 Task: Update saved search with the price reduced in the last 7 days.
Action: Mouse moved to (722, 118)
Screenshot: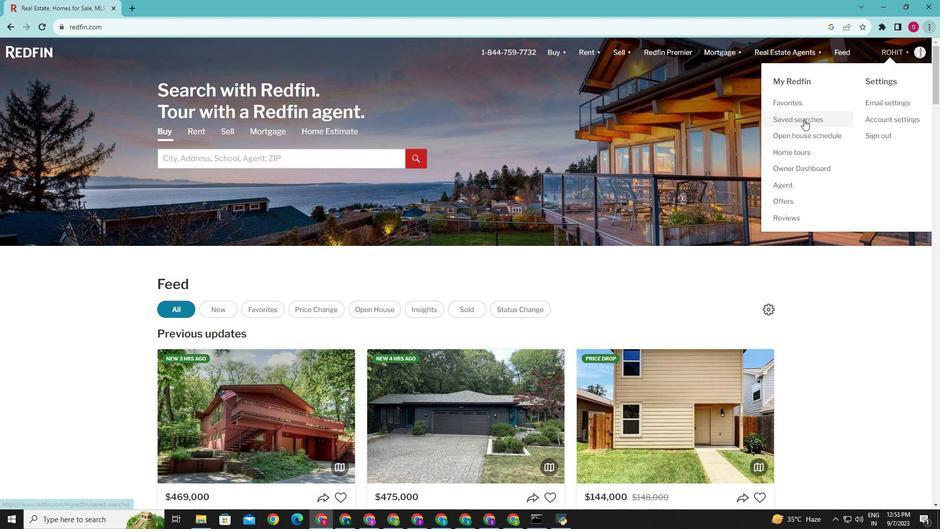 
Action: Mouse pressed left at (722, 118)
Screenshot: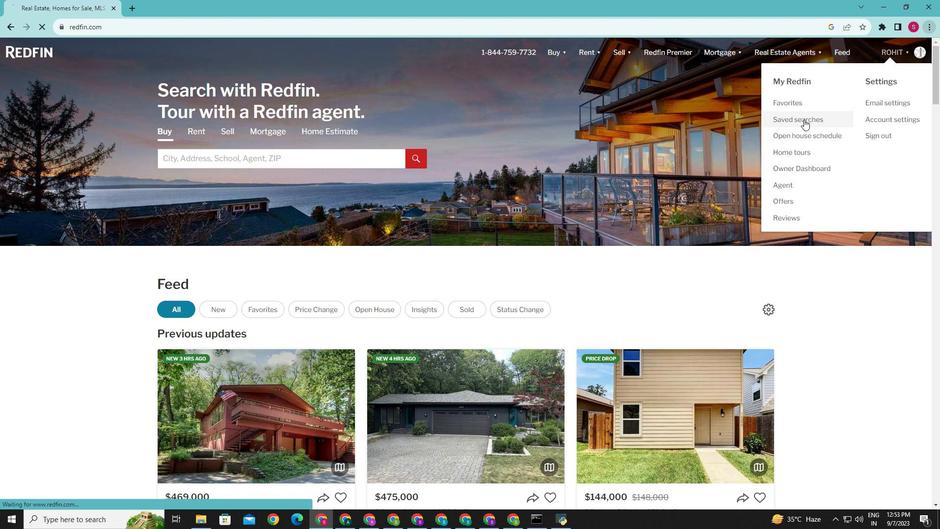 
Action: Mouse moved to (382, 238)
Screenshot: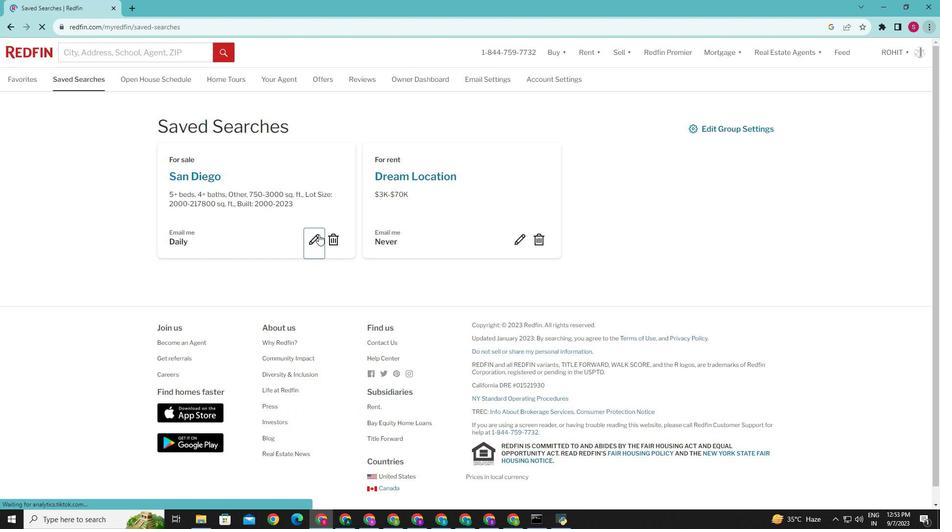
Action: Mouse pressed left at (382, 238)
Screenshot: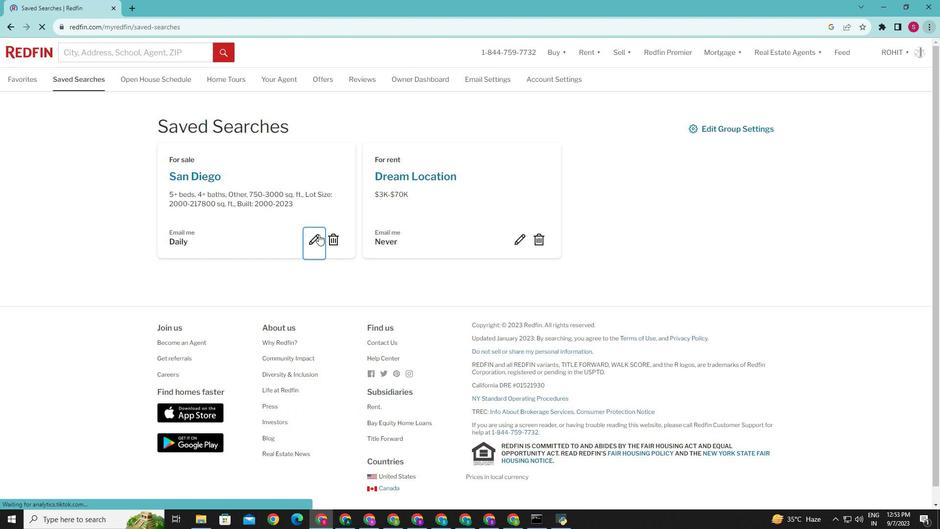 
Action: Mouse pressed left at (382, 238)
Screenshot: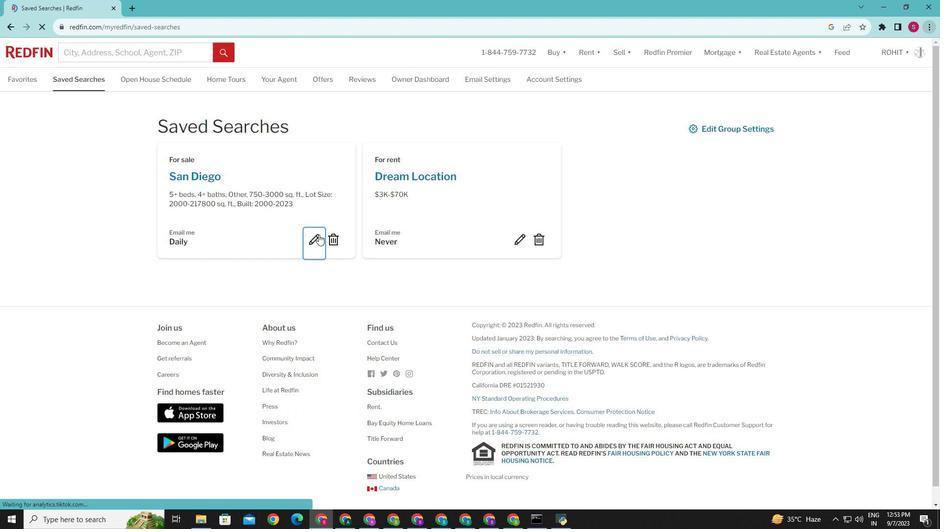 
Action: Mouse moved to (464, 312)
Screenshot: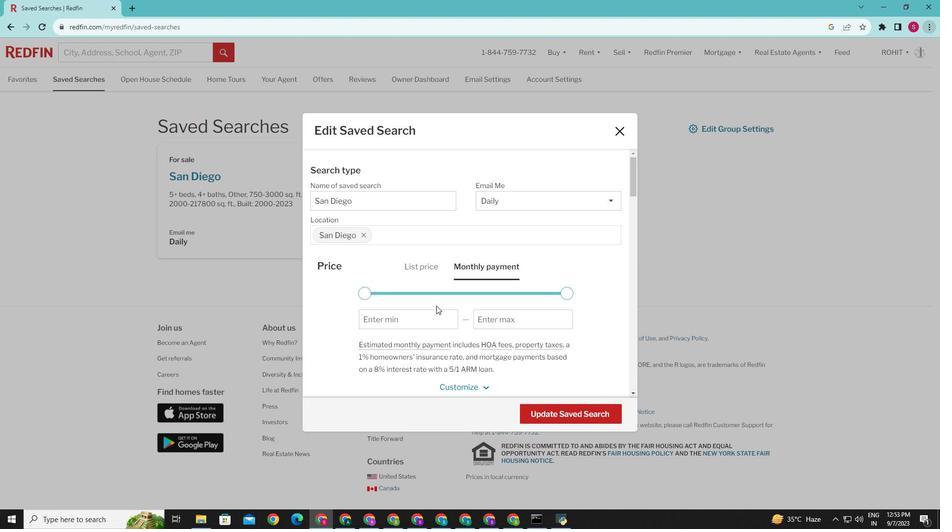 
Action: Mouse scrolled (464, 312) with delta (0, 0)
Screenshot: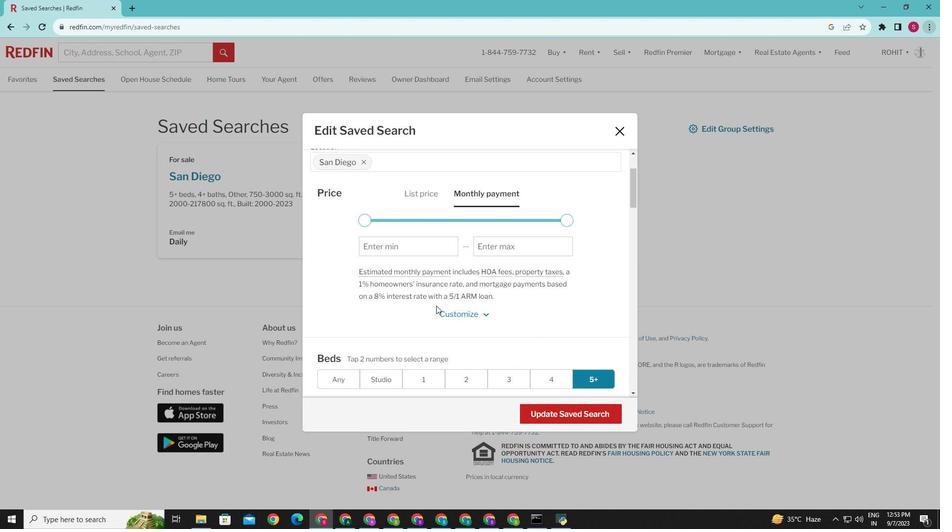 
Action: Mouse scrolled (464, 312) with delta (0, 0)
Screenshot: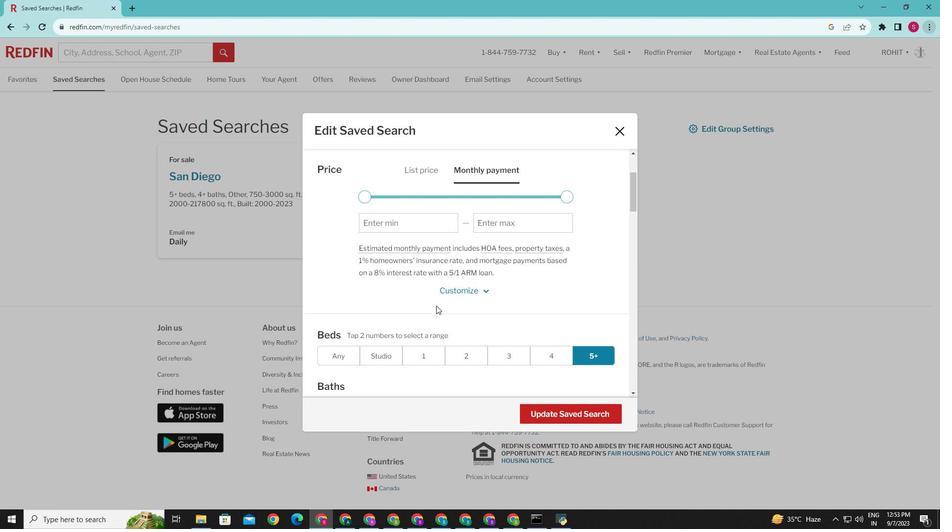 
Action: Mouse scrolled (464, 312) with delta (0, 0)
Screenshot: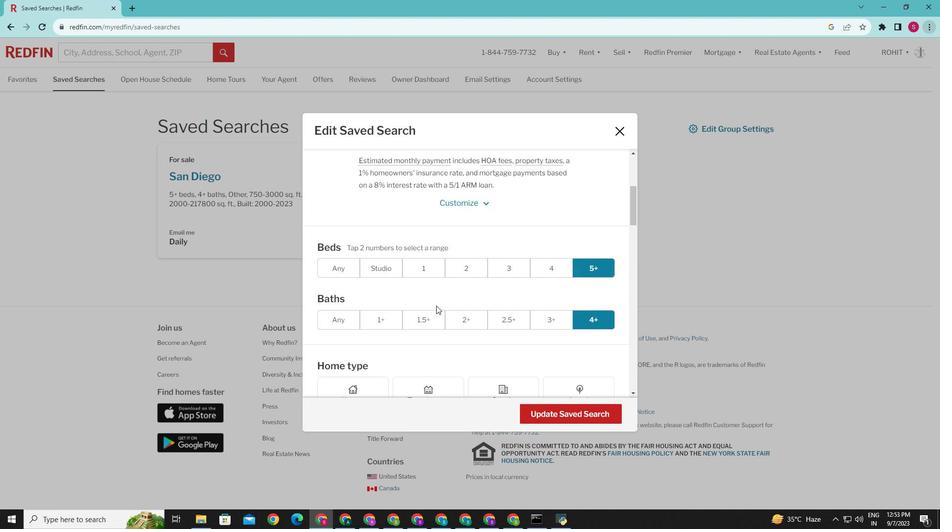 
Action: Mouse scrolled (464, 312) with delta (0, 0)
Screenshot: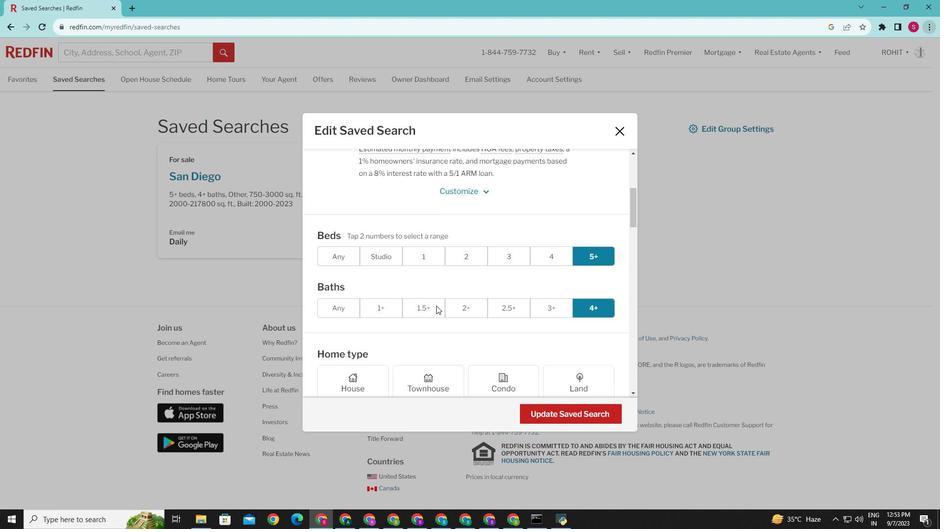 
Action: Mouse scrolled (464, 312) with delta (0, 0)
Screenshot: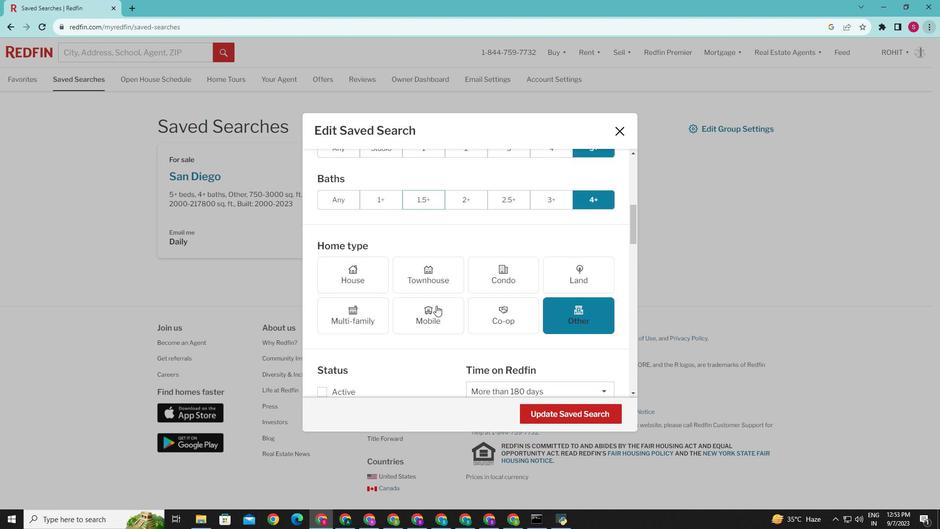 
Action: Mouse scrolled (464, 312) with delta (0, 0)
Screenshot: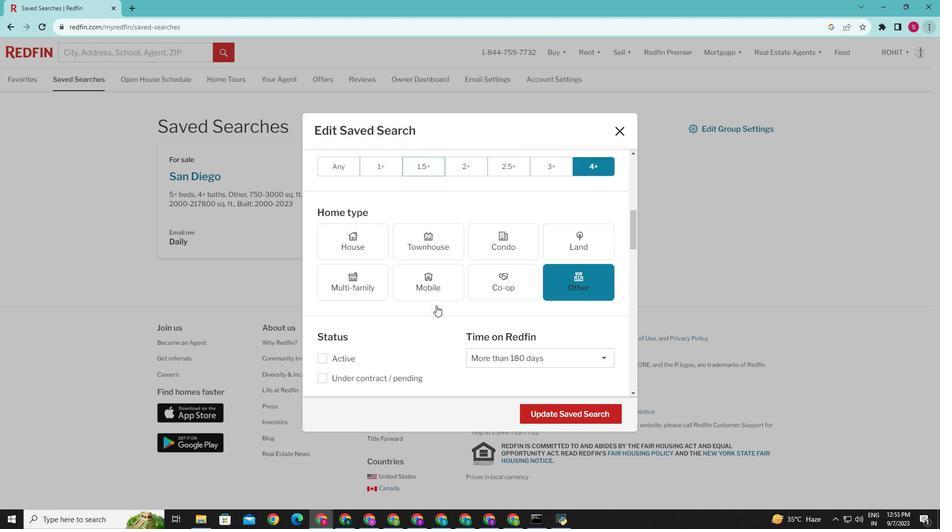 
Action: Mouse scrolled (464, 312) with delta (0, 0)
Screenshot: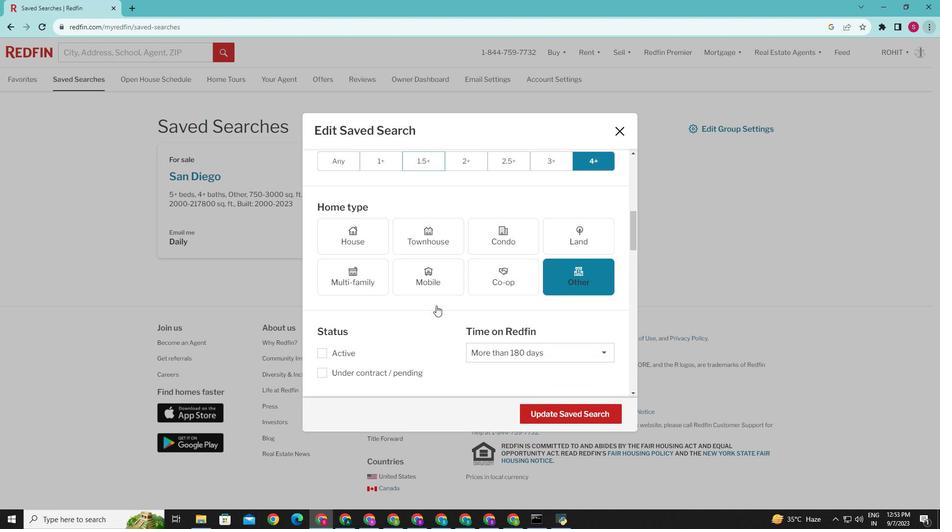
Action: Mouse scrolled (464, 312) with delta (0, 0)
Screenshot: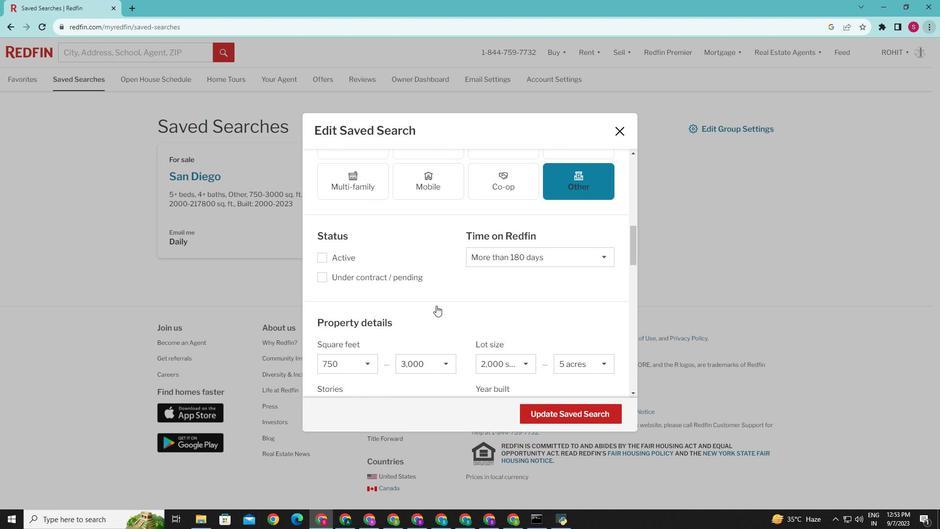 
Action: Mouse scrolled (464, 312) with delta (0, 0)
Screenshot: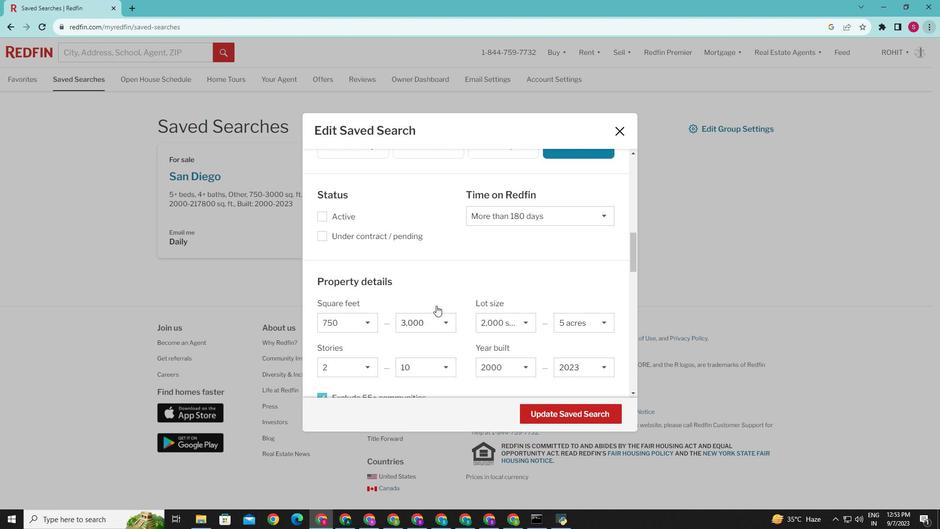 
Action: Mouse scrolled (464, 312) with delta (0, 0)
Screenshot: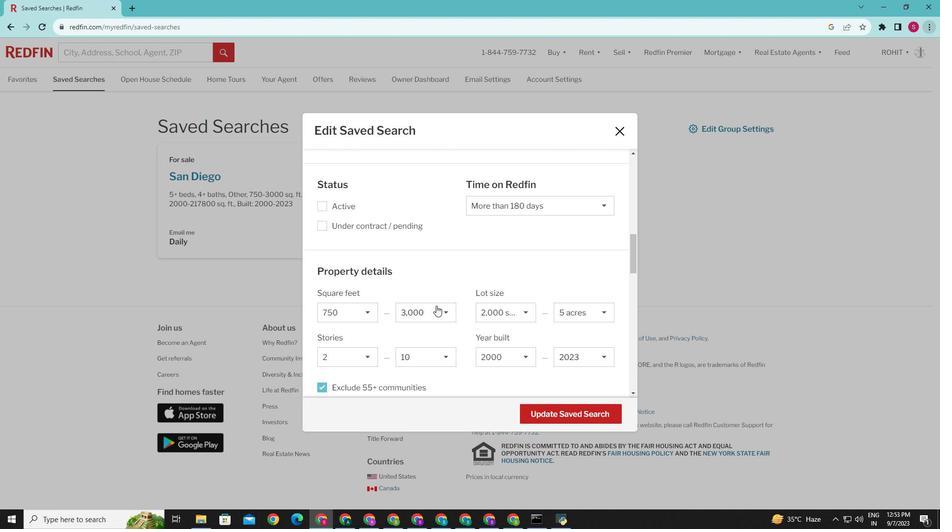 
Action: Mouse scrolled (464, 312) with delta (0, 0)
Screenshot: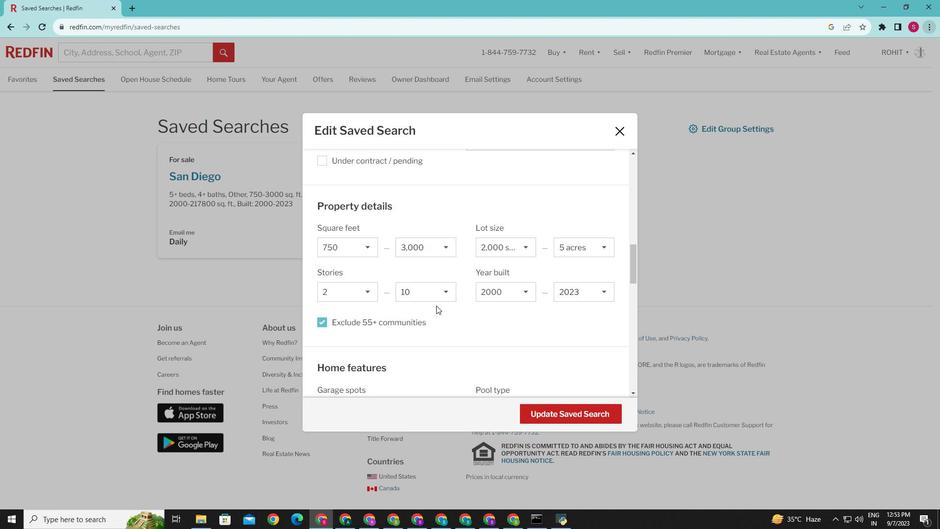 
Action: Mouse scrolled (464, 312) with delta (0, 0)
Screenshot: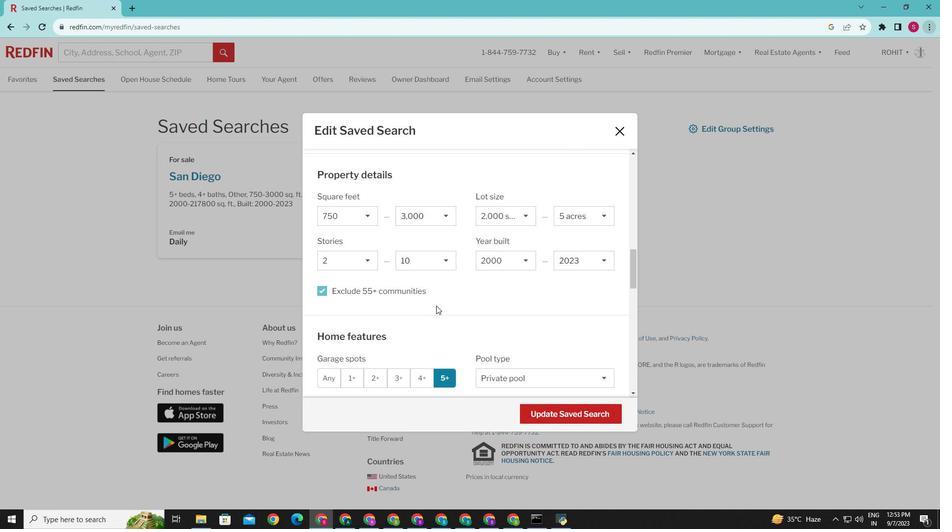 
Action: Mouse scrolled (464, 312) with delta (0, 0)
Screenshot: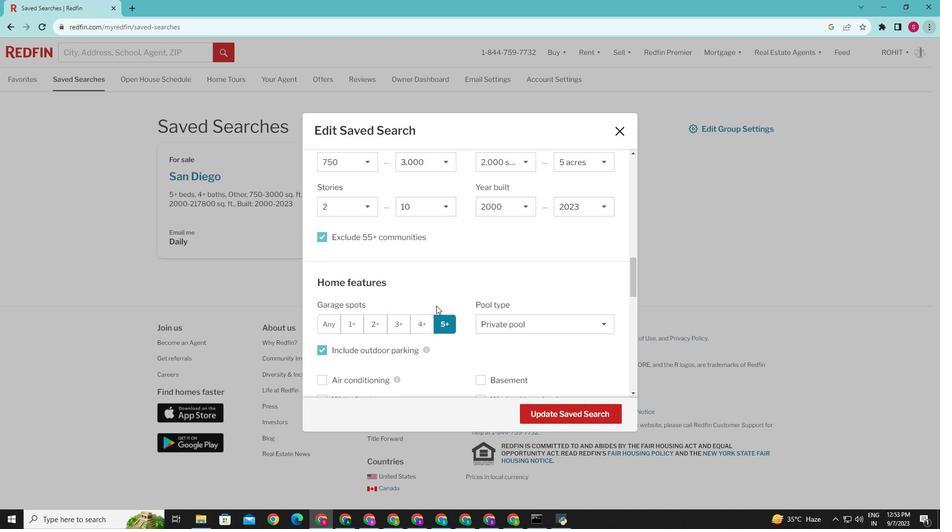 
Action: Mouse scrolled (464, 312) with delta (0, 0)
Screenshot: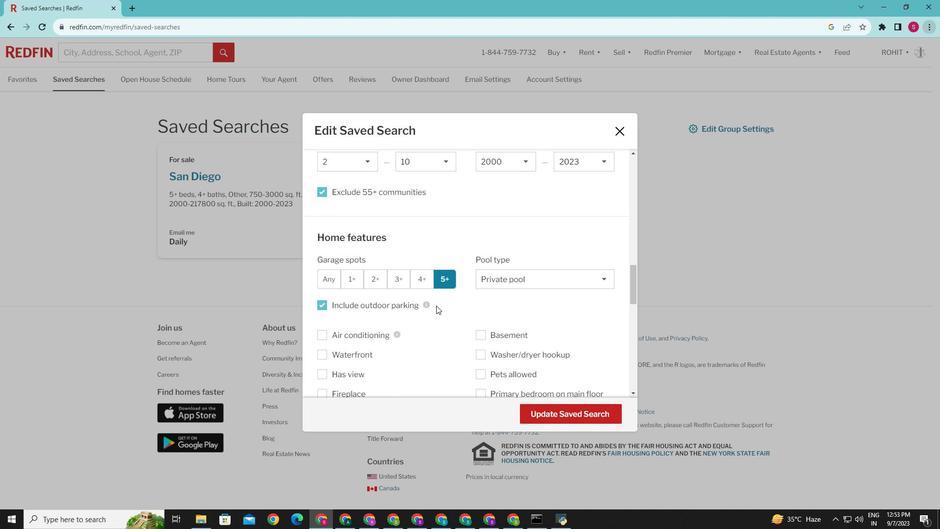 
Action: Mouse scrolled (464, 312) with delta (0, 0)
Screenshot: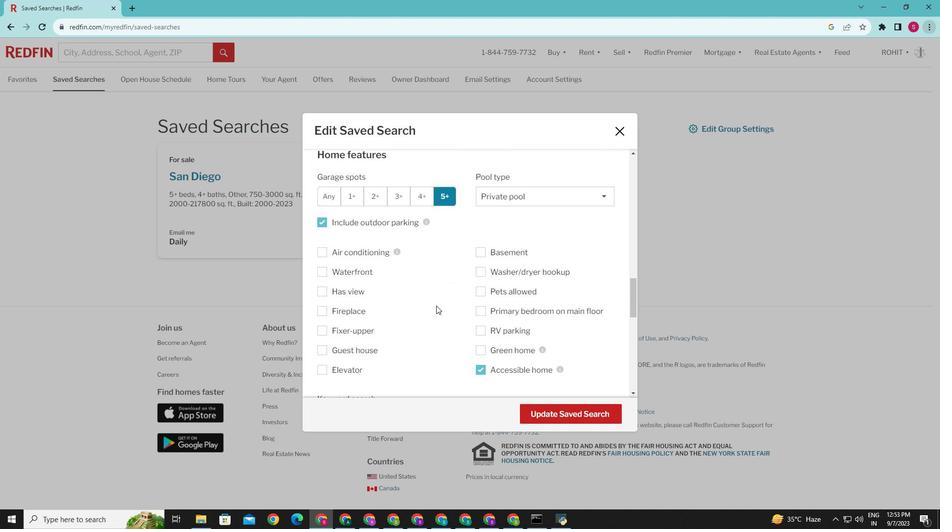 
Action: Mouse scrolled (464, 312) with delta (0, 0)
Screenshot: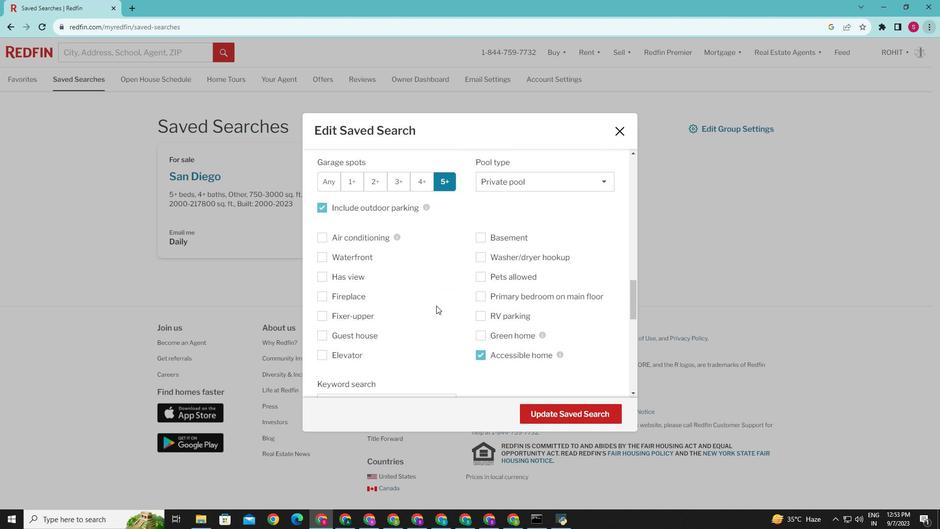 
Action: Mouse scrolled (464, 312) with delta (0, 0)
Screenshot: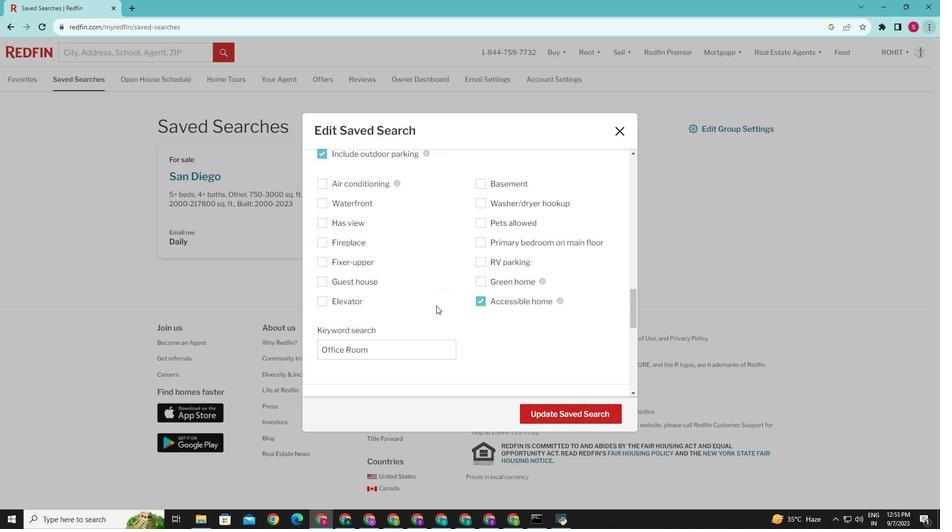 
Action: Mouse scrolled (464, 312) with delta (0, 0)
Screenshot: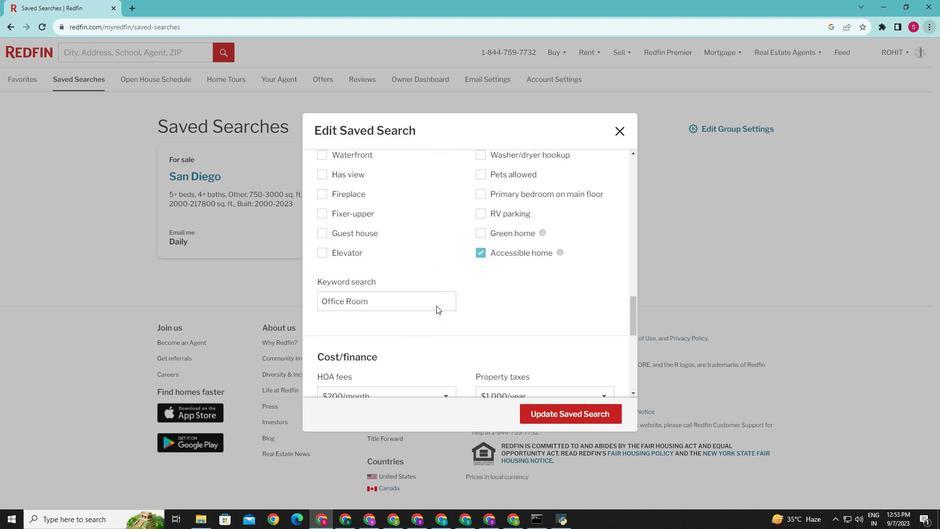 
Action: Mouse scrolled (464, 312) with delta (0, 0)
Screenshot: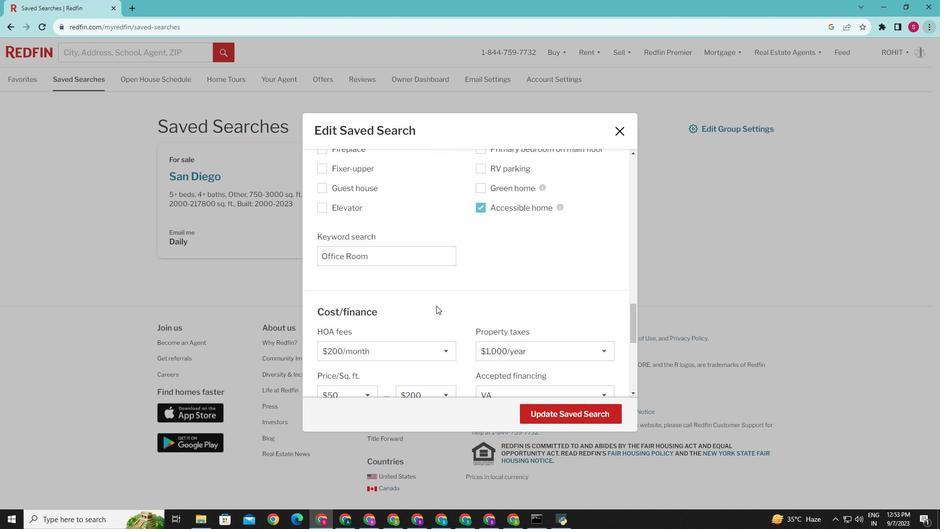
Action: Mouse scrolled (464, 312) with delta (0, 0)
Screenshot: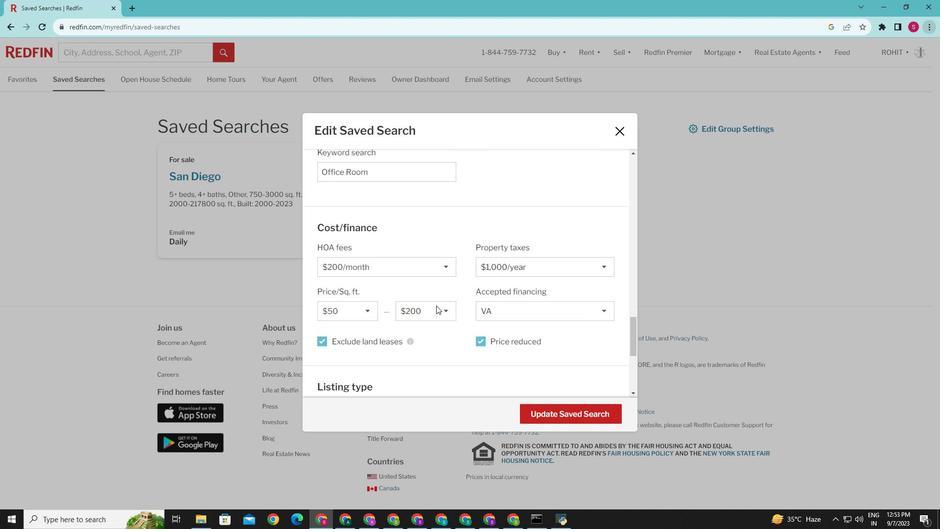 
Action: Mouse scrolled (464, 312) with delta (0, 0)
Screenshot: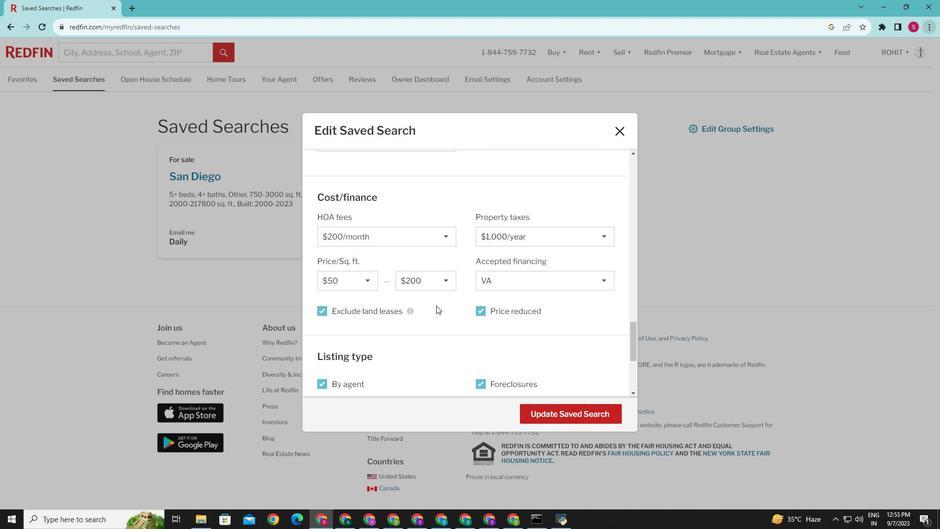 
Action: Mouse scrolled (464, 312) with delta (0, 0)
Screenshot: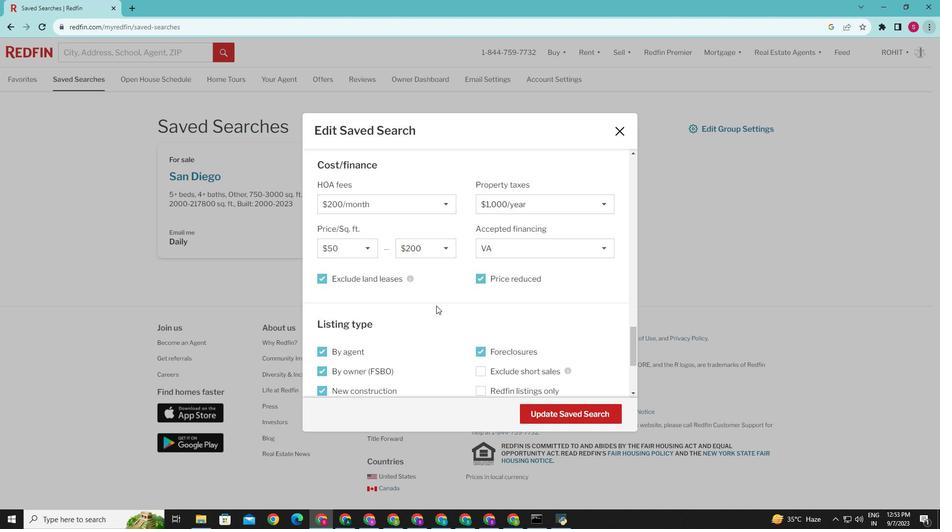 
Action: Mouse scrolled (464, 312) with delta (0, 0)
Screenshot: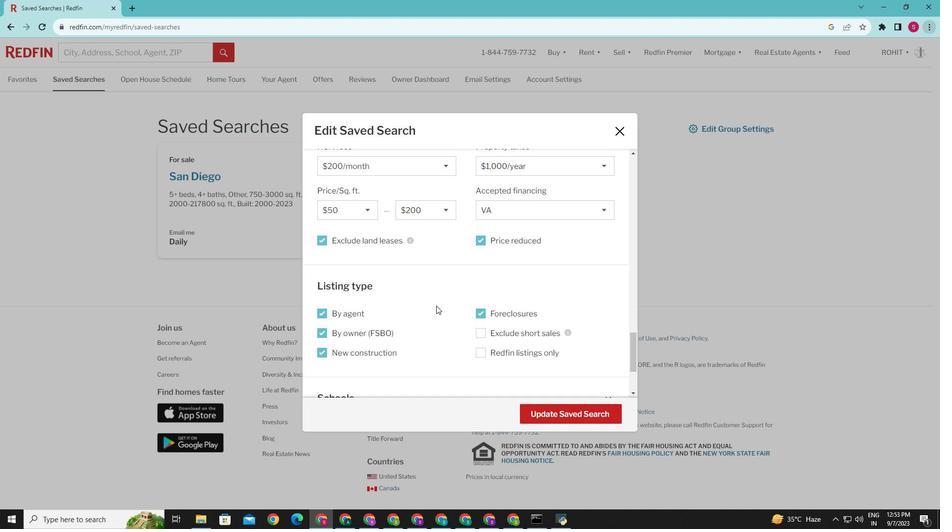 
Action: Mouse scrolled (464, 312) with delta (0, 0)
Screenshot: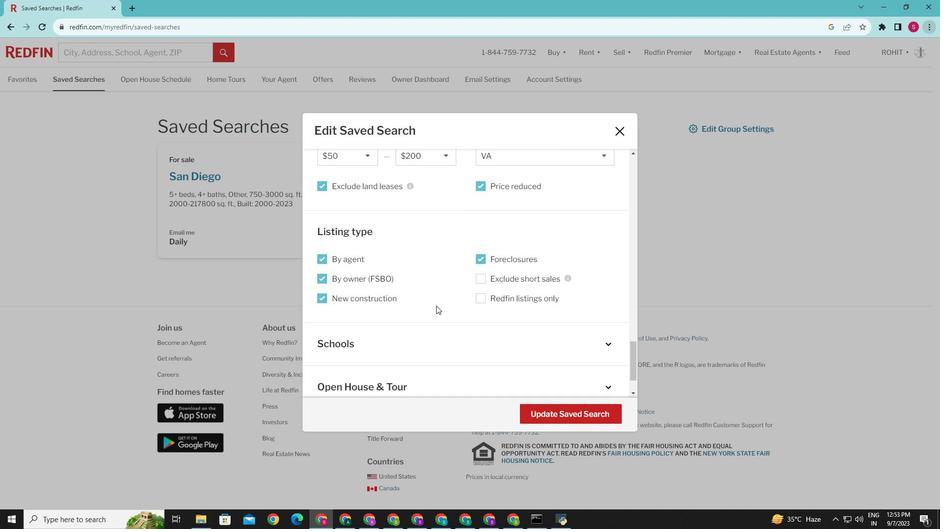 
Action: Mouse scrolled (464, 312) with delta (0, 0)
Screenshot: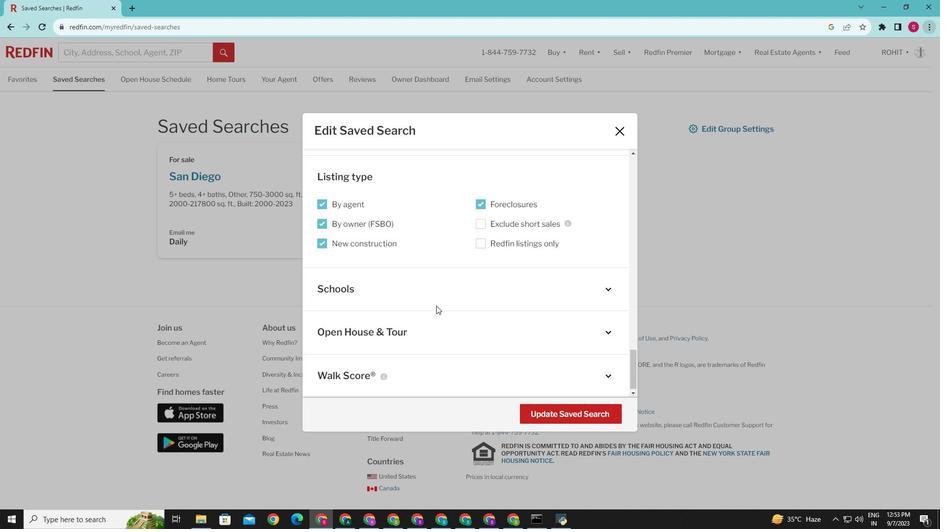 
Action: Mouse scrolled (464, 312) with delta (0, 0)
Screenshot: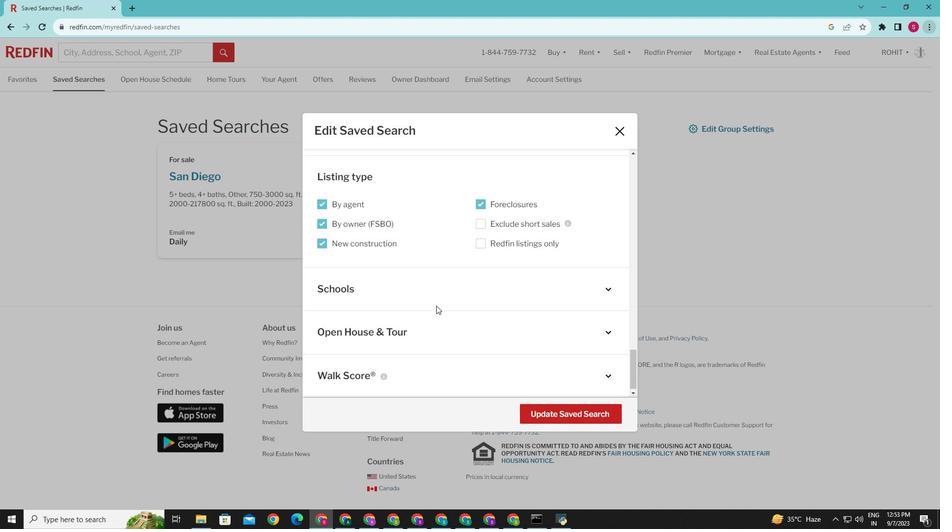 
Action: Mouse scrolled (464, 313) with delta (0, 0)
Screenshot: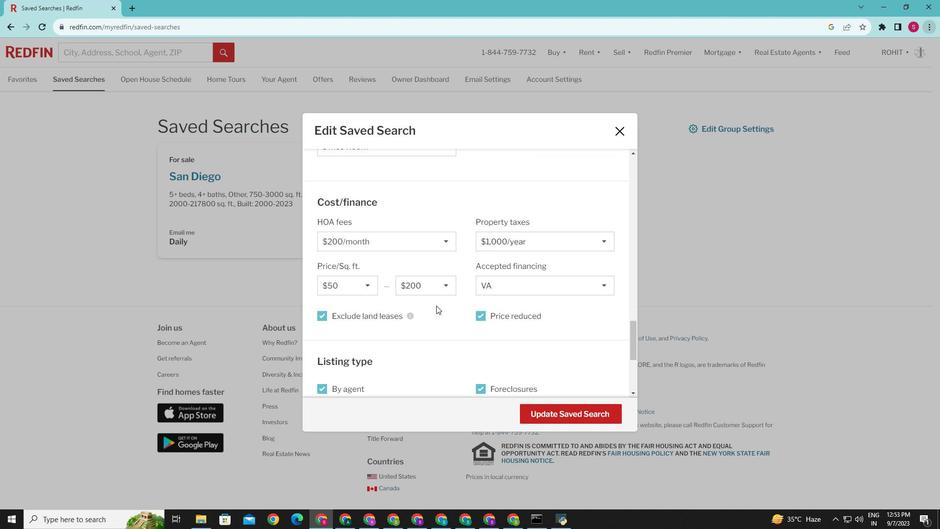 
Action: Mouse scrolled (464, 313) with delta (0, 0)
Screenshot: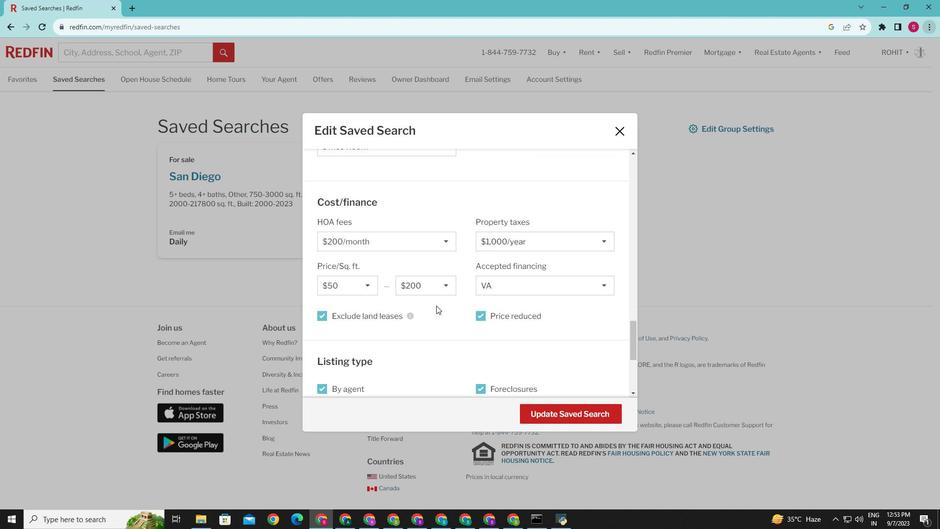 
Action: Mouse scrolled (464, 313) with delta (0, 0)
Screenshot: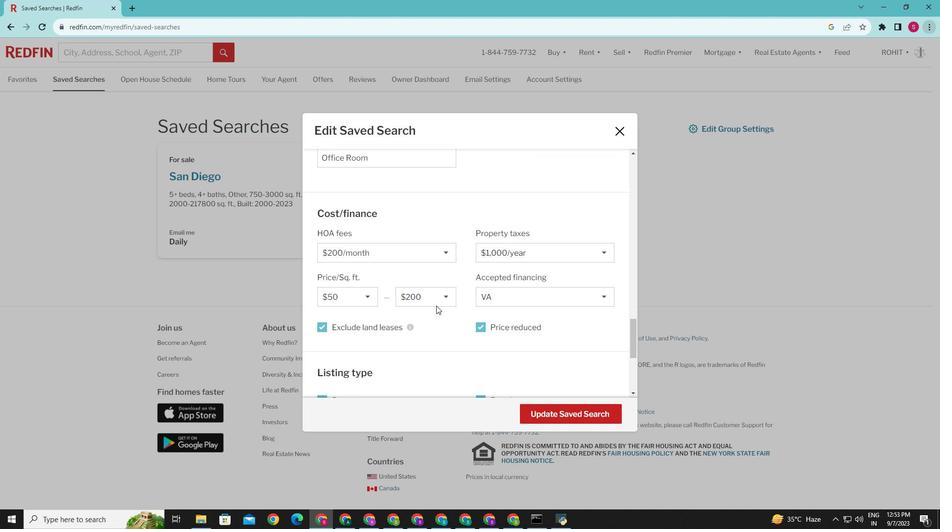 
Action: Mouse scrolled (464, 313) with delta (0, 0)
Screenshot: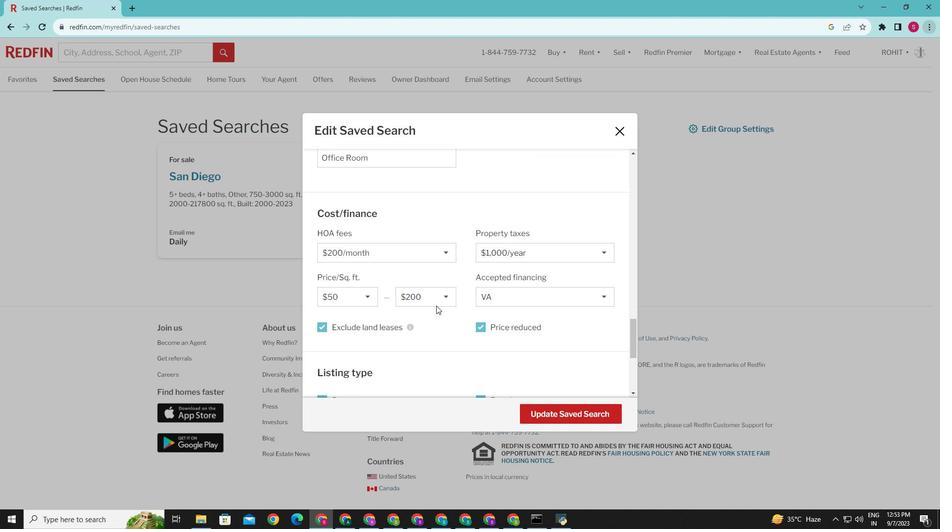 
Action: Mouse moved to (487, 333)
Screenshot: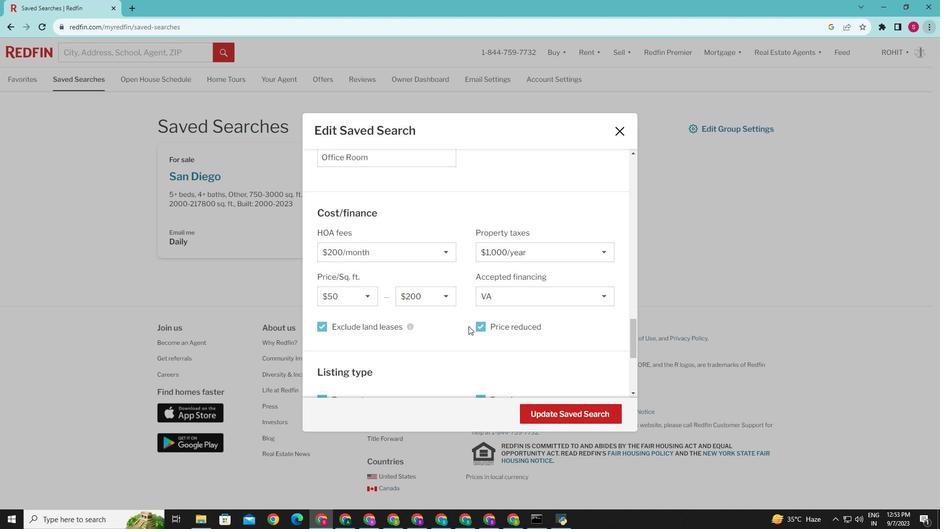 
Action: Mouse scrolled (487, 333) with delta (0, 0)
Screenshot: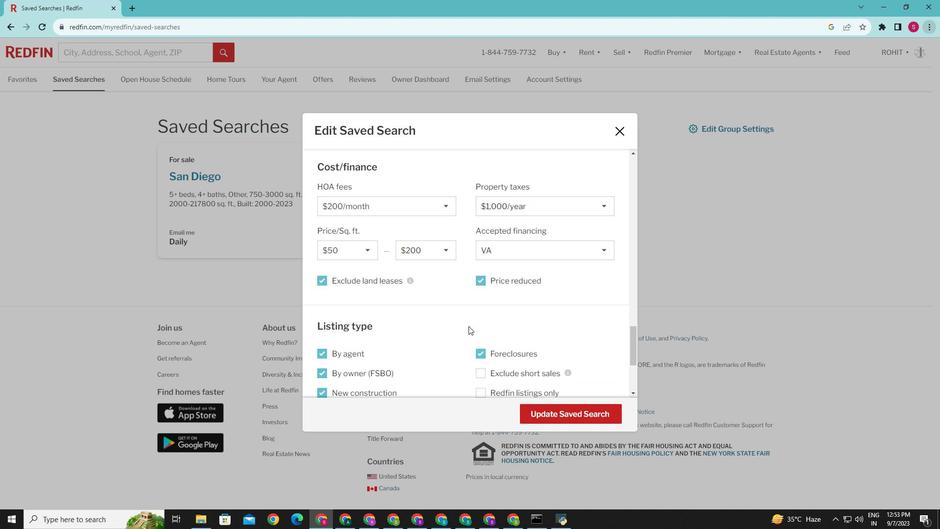 
Action: Mouse moved to (496, 281)
Screenshot: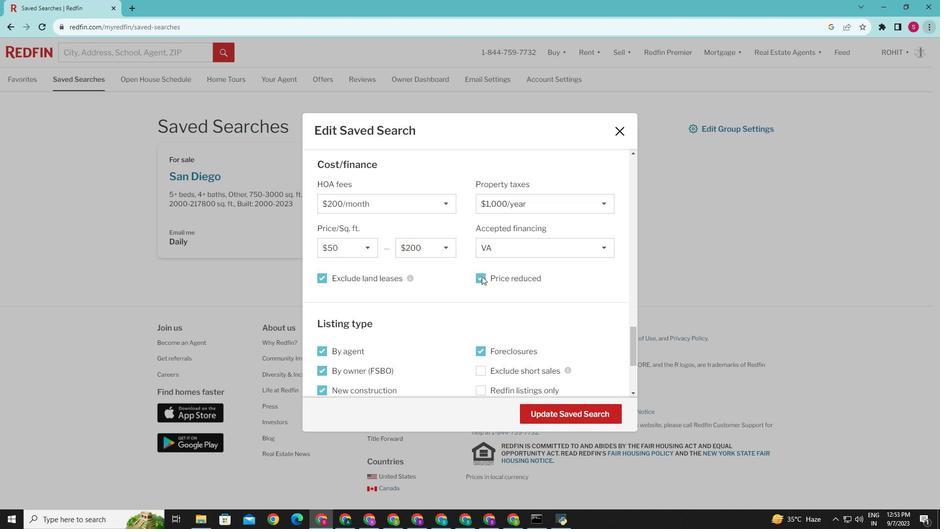
Action: Mouse pressed left at (496, 281)
Screenshot: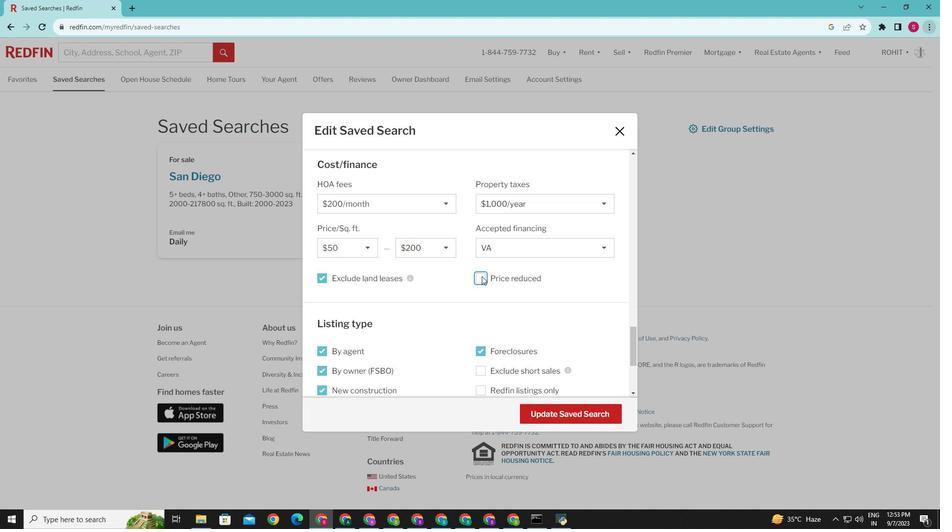 
Action: Mouse pressed left at (496, 281)
Screenshot: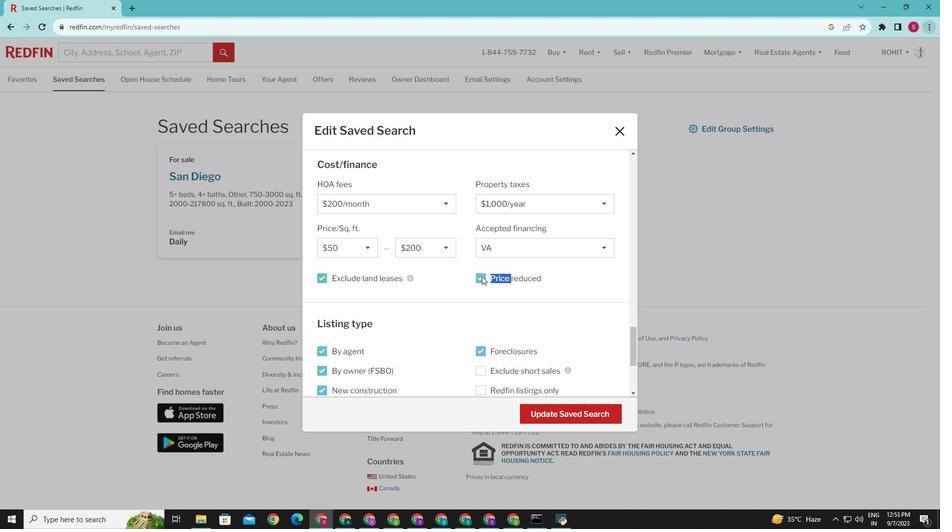 
Action: Mouse moved to (516, 304)
Screenshot: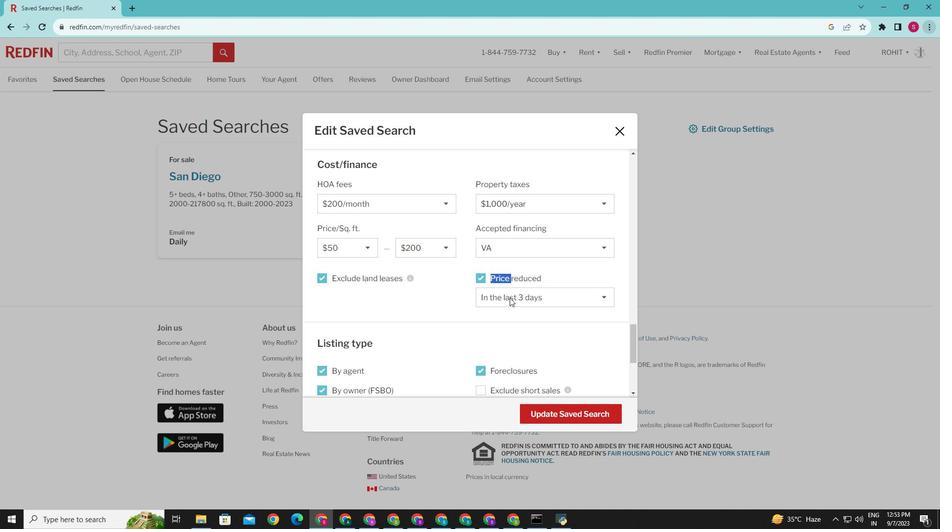 
Action: Mouse pressed left at (516, 304)
Screenshot: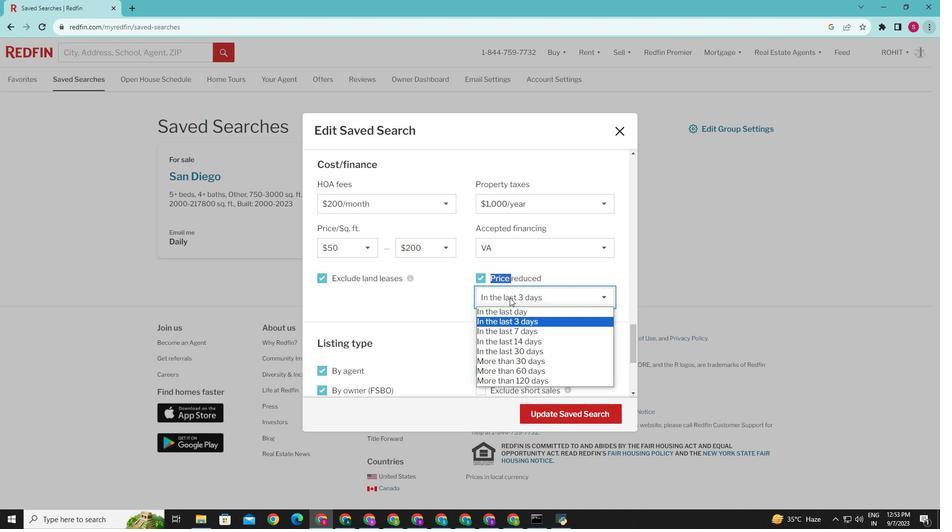 
Action: Mouse moved to (514, 334)
Screenshot: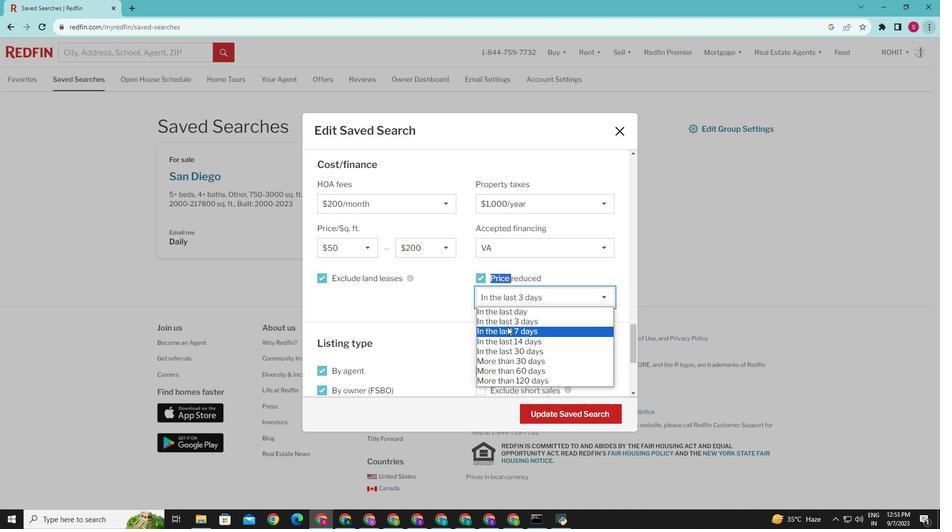 
Action: Mouse pressed left at (514, 334)
Screenshot: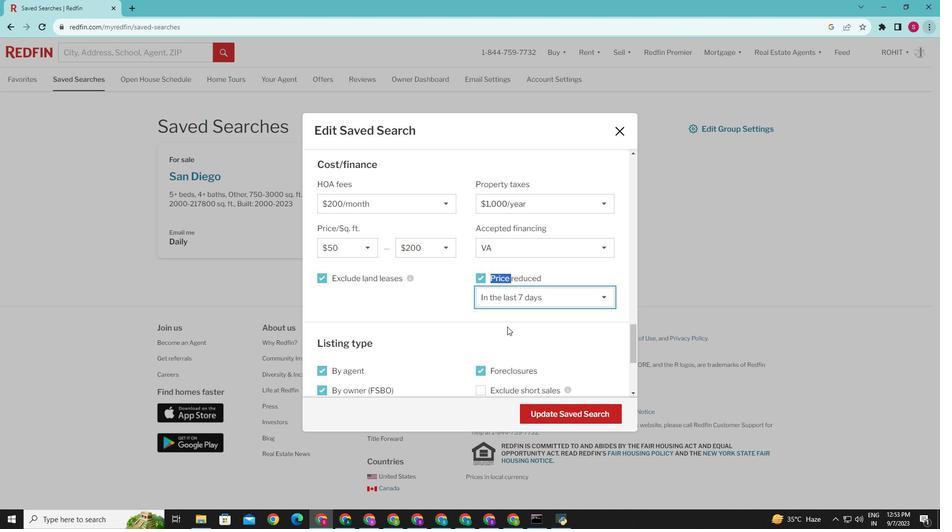 
Action: Mouse moved to (540, 423)
Screenshot: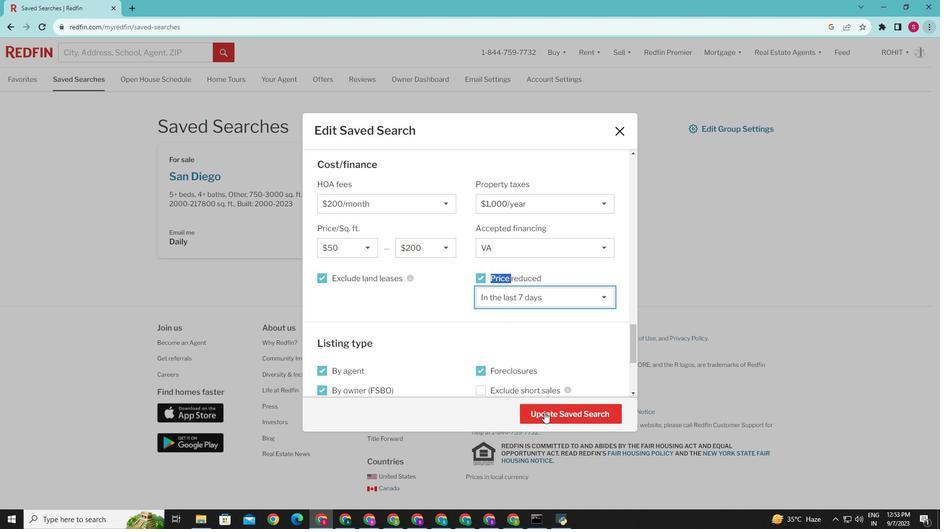 
Action: Mouse pressed left at (540, 423)
Screenshot: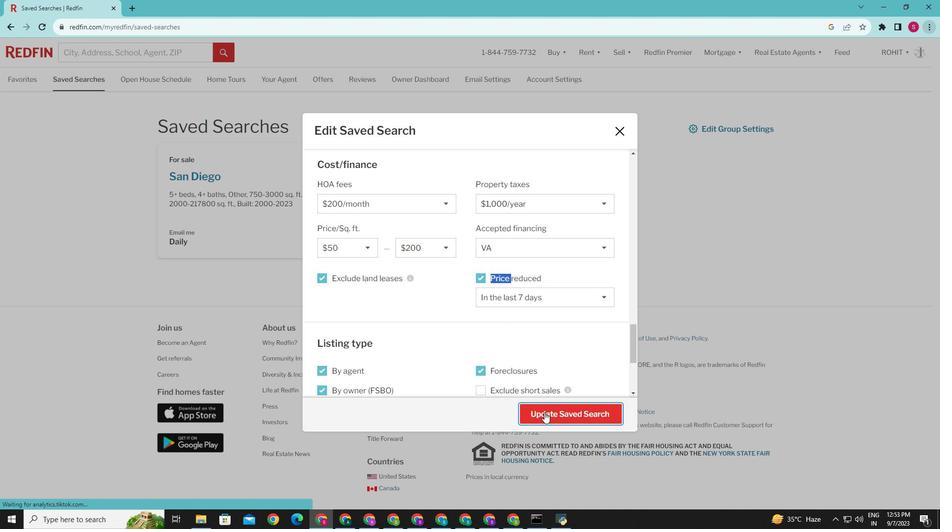 
Action: Mouse moved to (527, 378)
Screenshot: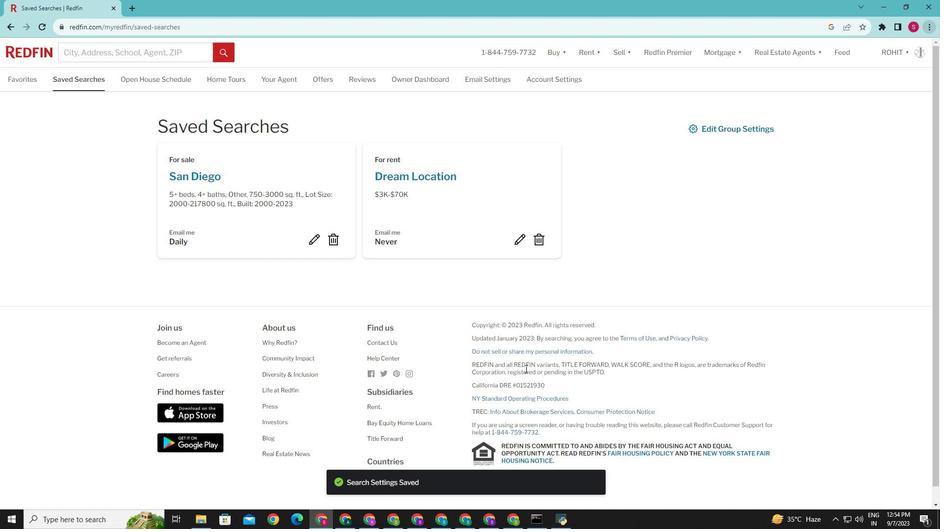 
